 Task: For heading  Tahoma with underline.  font size for heading20,  'Change the font style of data to'Arial.  and font size to 12,  Change the alignment of both headline & data to Align left.  In the sheet  EvaluationDailySales_Report
Action: Mouse moved to (66, 103)
Screenshot: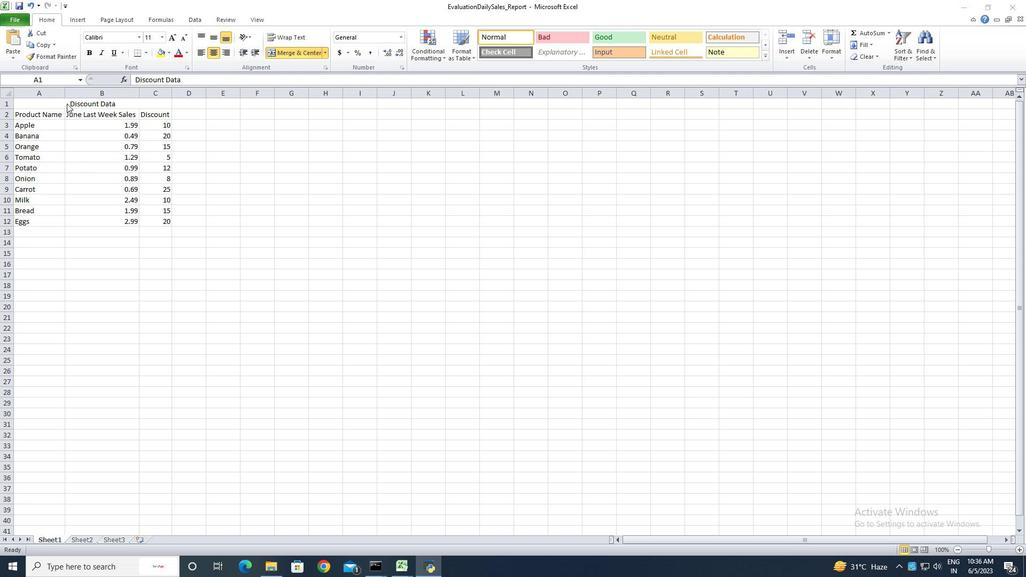 
Action: Mouse pressed left at (66, 103)
Screenshot: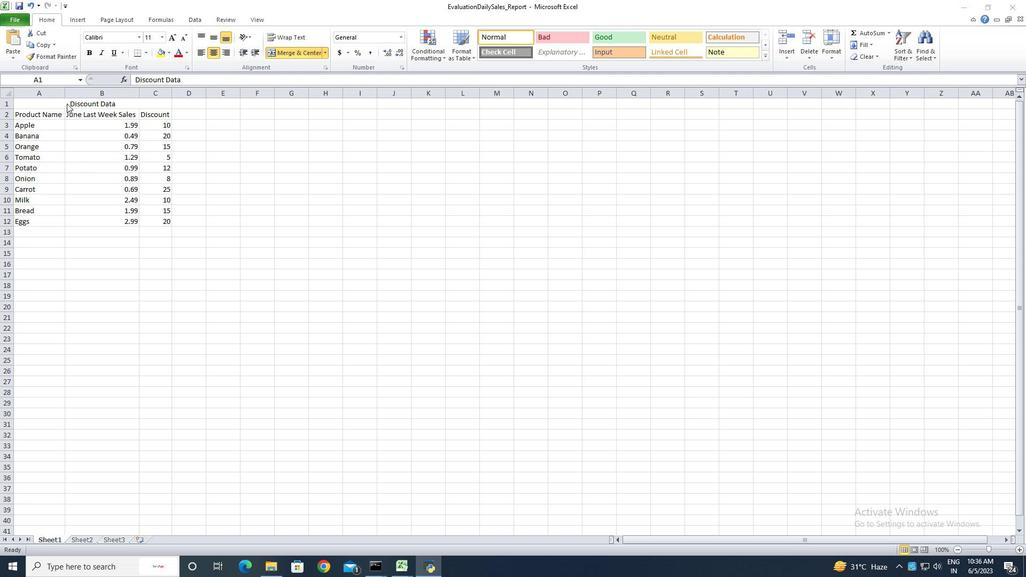 
Action: Mouse moved to (141, 37)
Screenshot: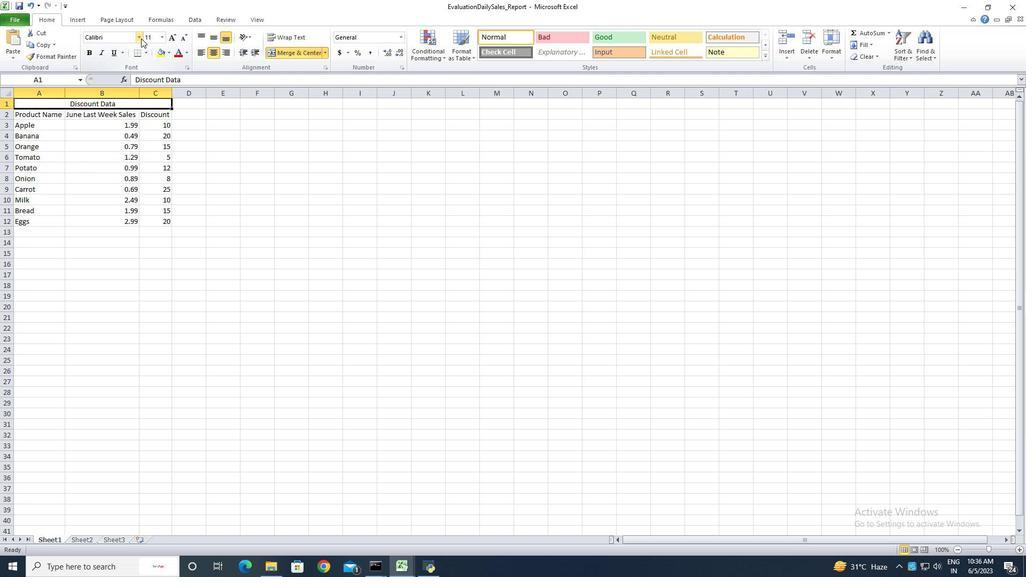
Action: Mouse pressed left at (141, 37)
Screenshot: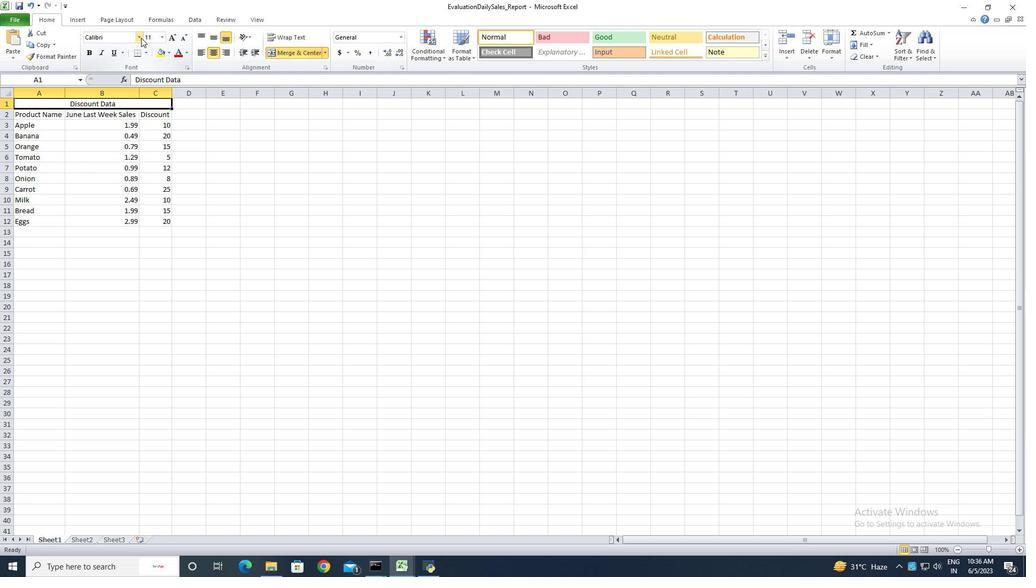 
Action: Key pressed <Key.shift>Tahoma
Screenshot: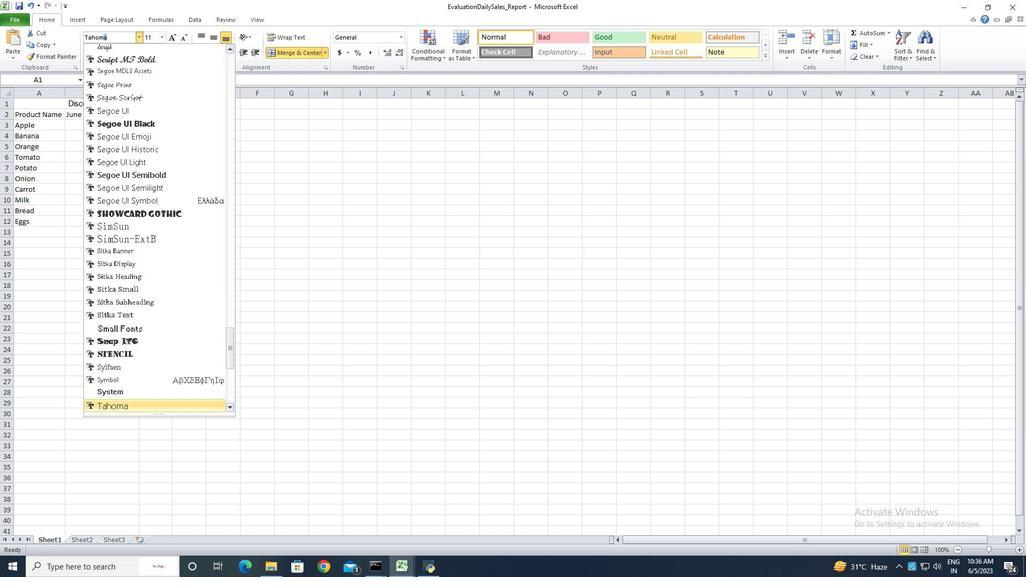 
Action: Mouse moved to (136, 408)
Screenshot: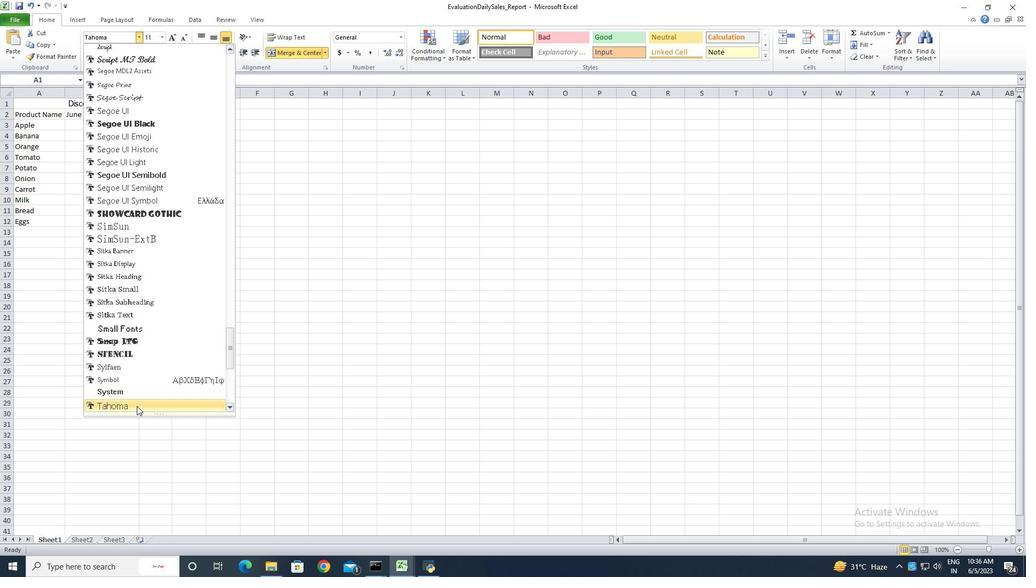 
Action: Mouse pressed left at (136, 408)
Screenshot: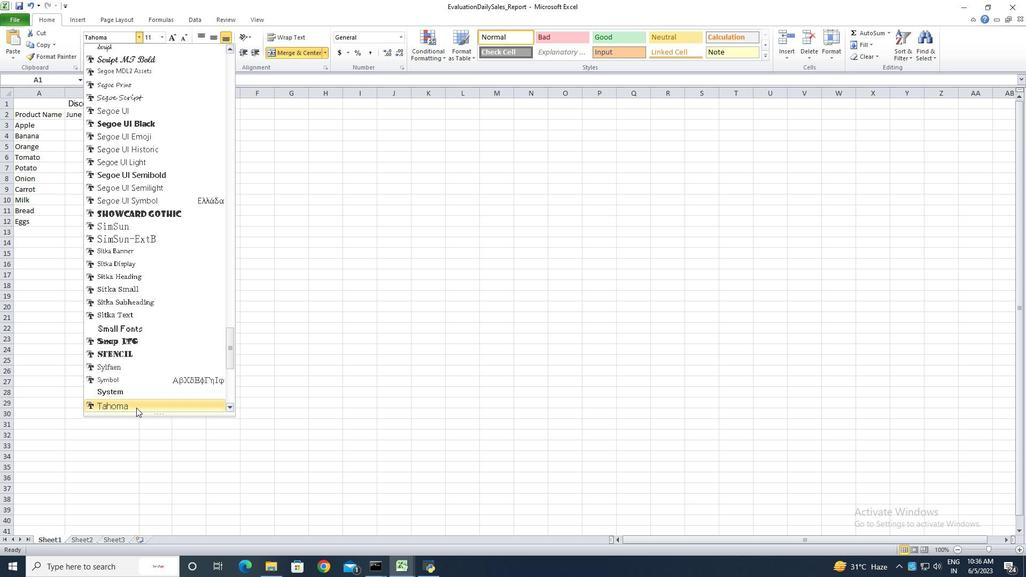 
Action: Mouse moved to (112, 54)
Screenshot: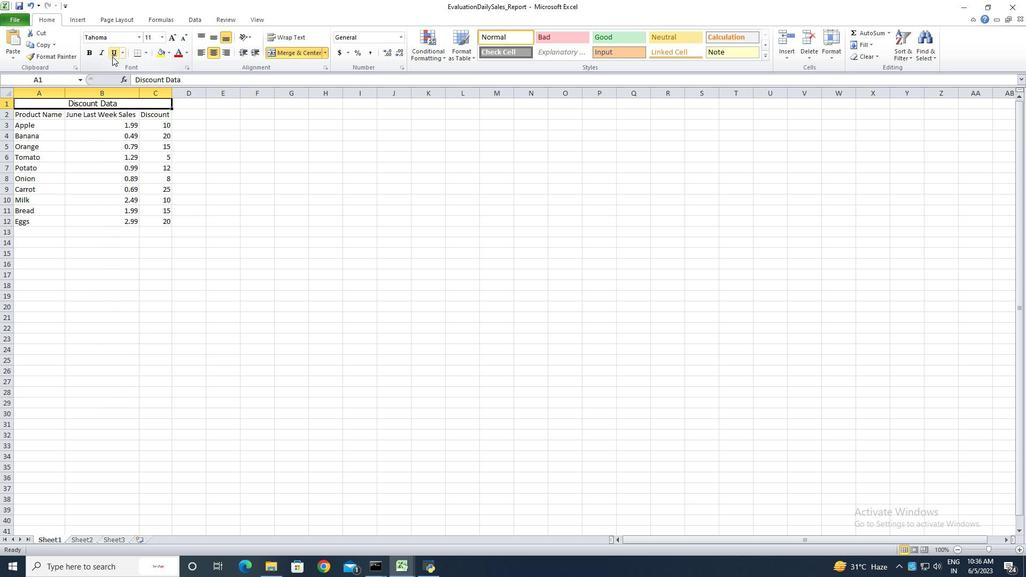 
Action: Mouse pressed left at (112, 54)
Screenshot: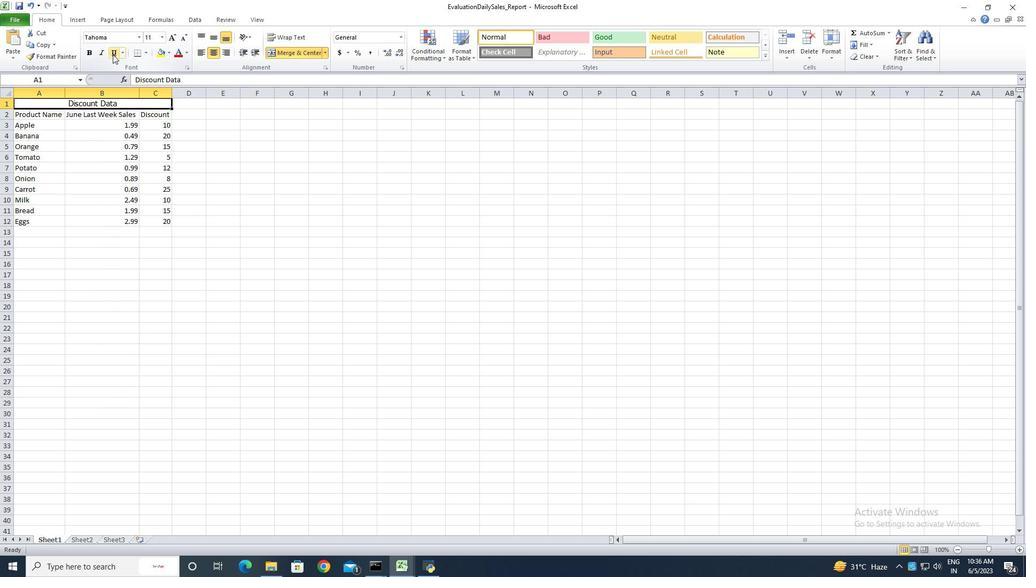 
Action: Mouse moved to (173, 36)
Screenshot: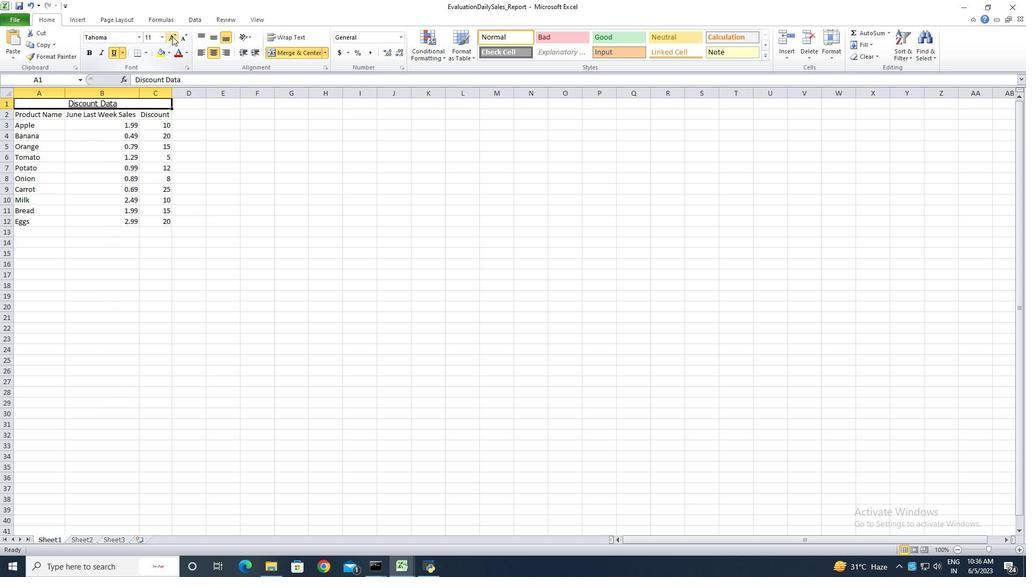 
Action: Mouse pressed left at (173, 36)
Screenshot: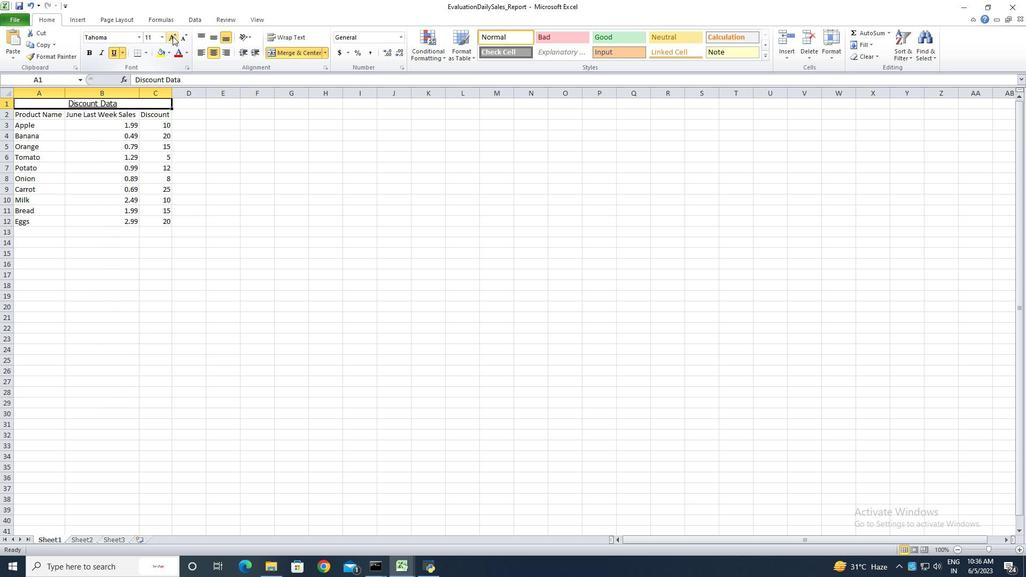
Action: Mouse pressed left at (173, 36)
Screenshot: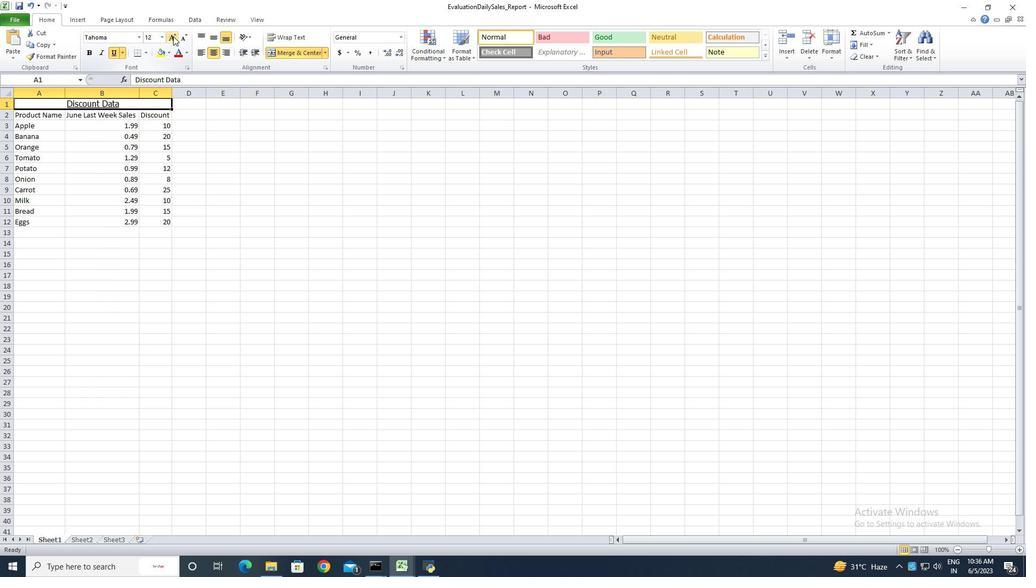 
Action: Mouse pressed left at (173, 36)
Screenshot: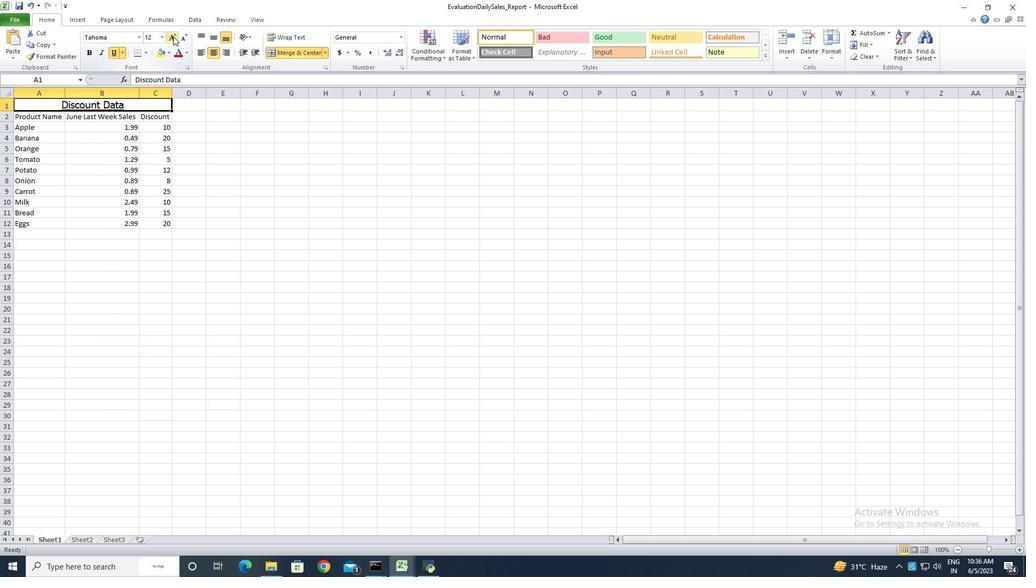 
Action: Mouse pressed left at (173, 36)
Screenshot: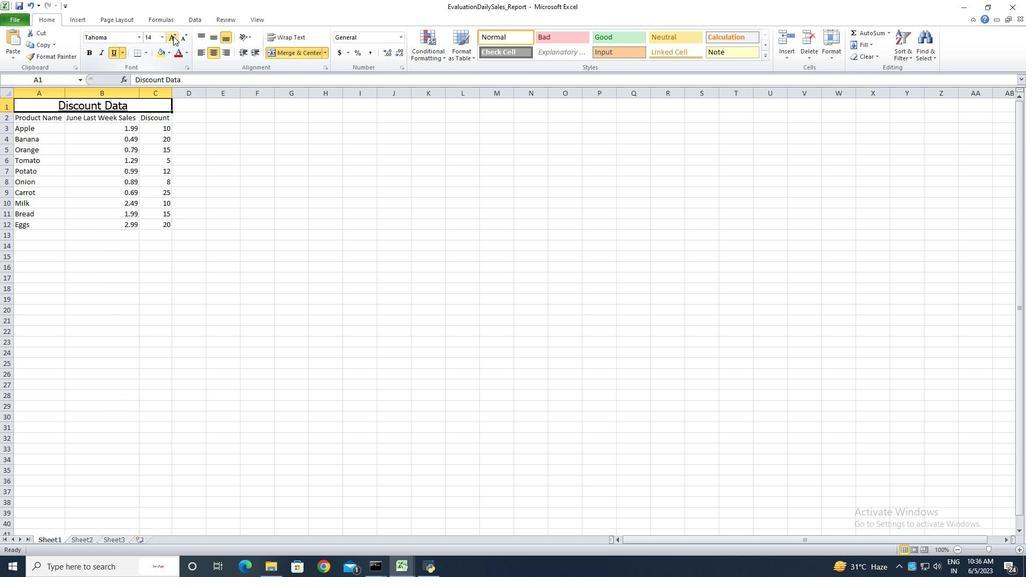 
Action: Mouse pressed left at (173, 36)
Screenshot: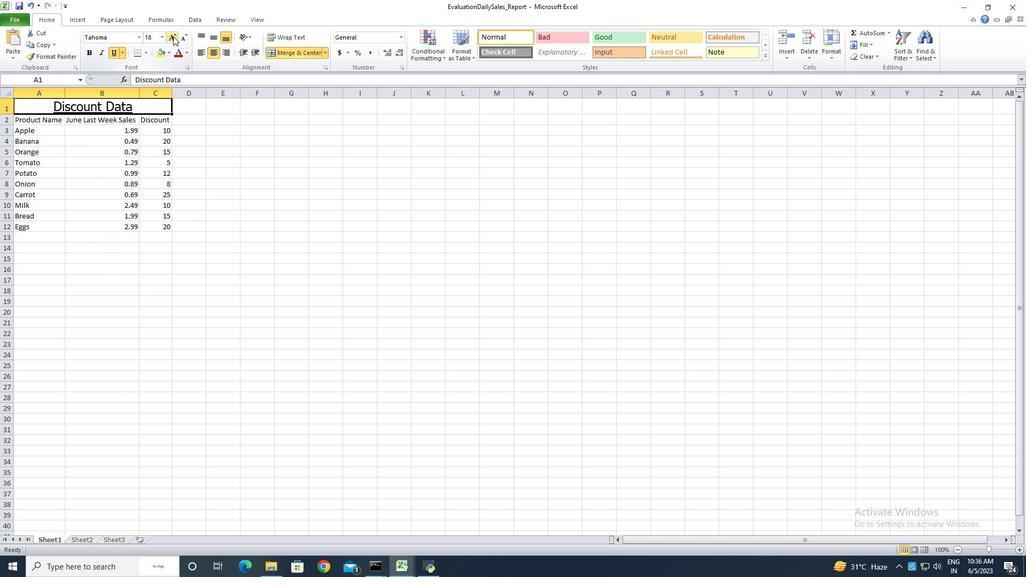 
Action: Mouse moved to (33, 123)
Screenshot: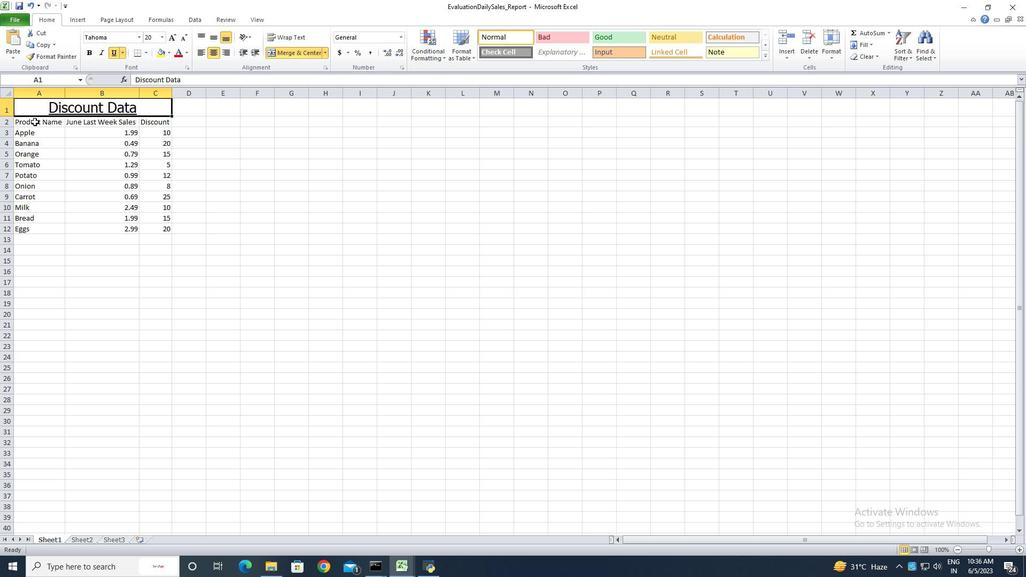 
Action: Mouse pressed left at (33, 123)
Screenshot: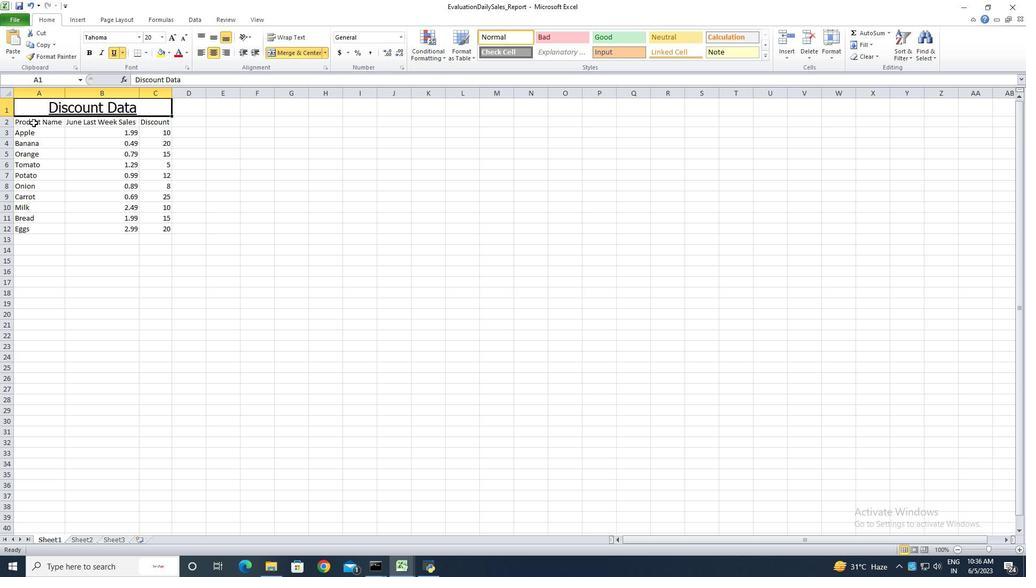 
Action: Mouse moved to (140, 36)
Screenshot: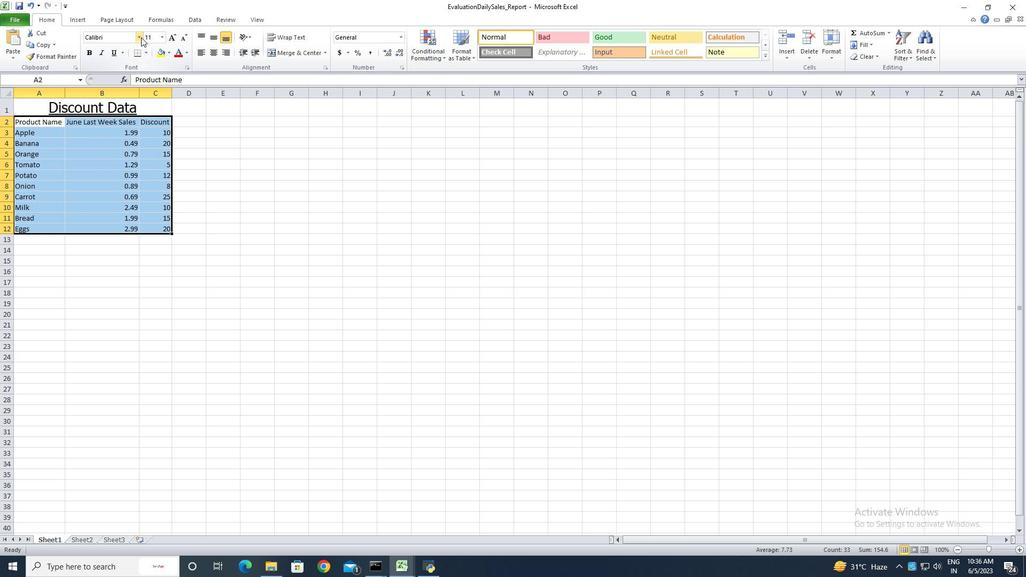 
Action: Mouse pressed left at (140, 36)
Screenshot: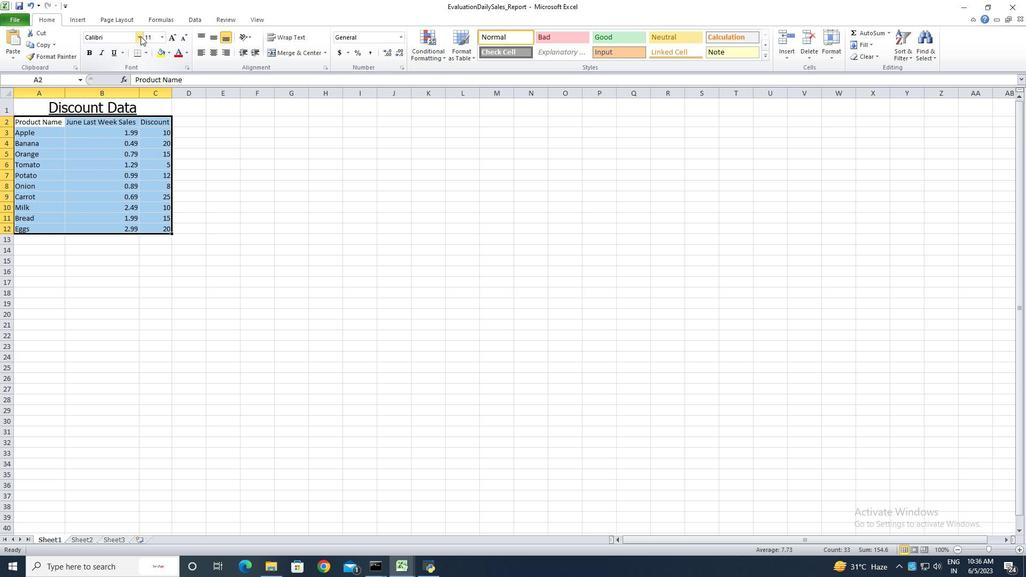 
Action: Mouse moved to (125, 126)
Screenshot: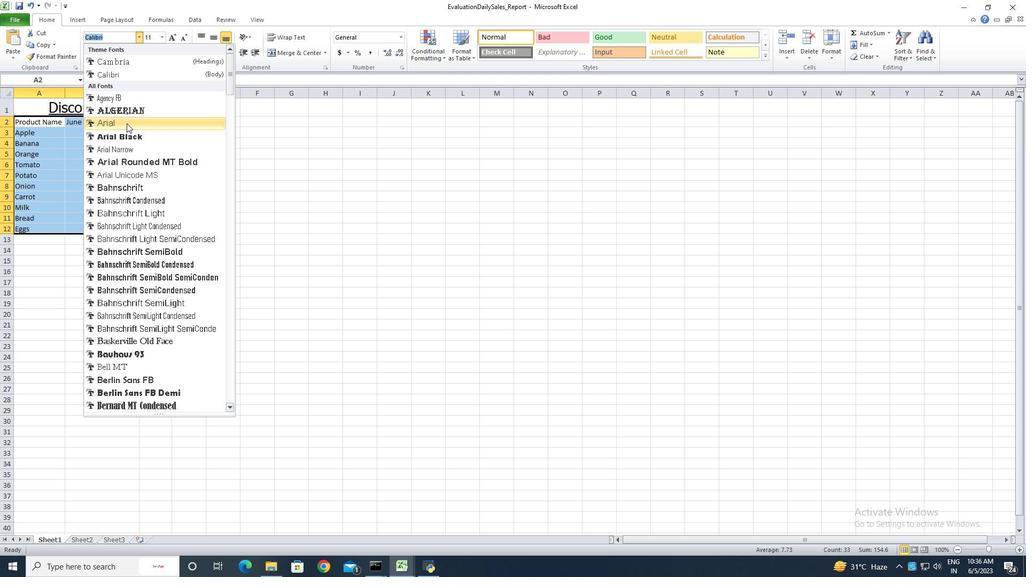 
Action: Mouse pressed left at (125, 126)
Screenshot: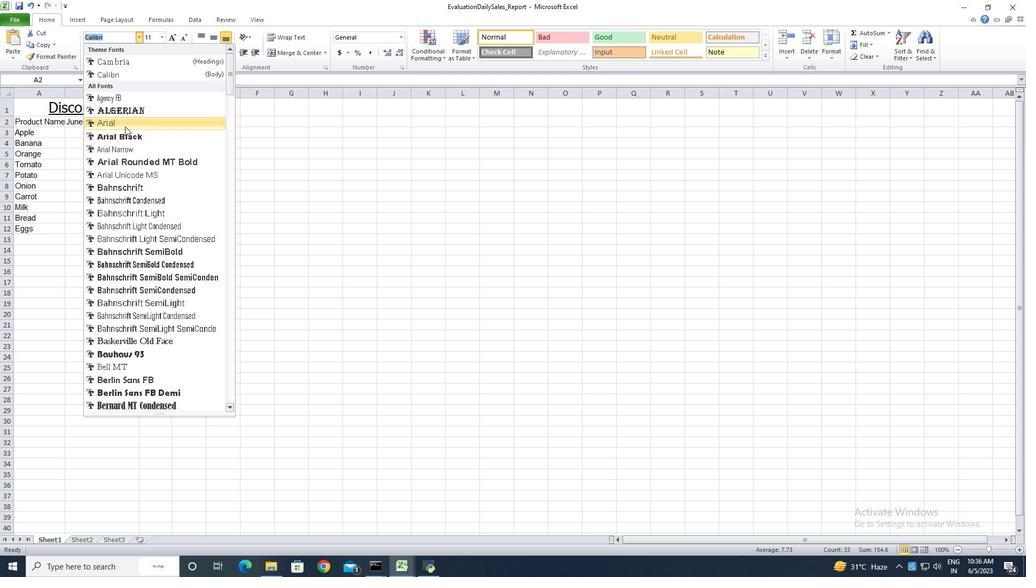 
Action: Mouse moved to (173, 33)
Screenshot: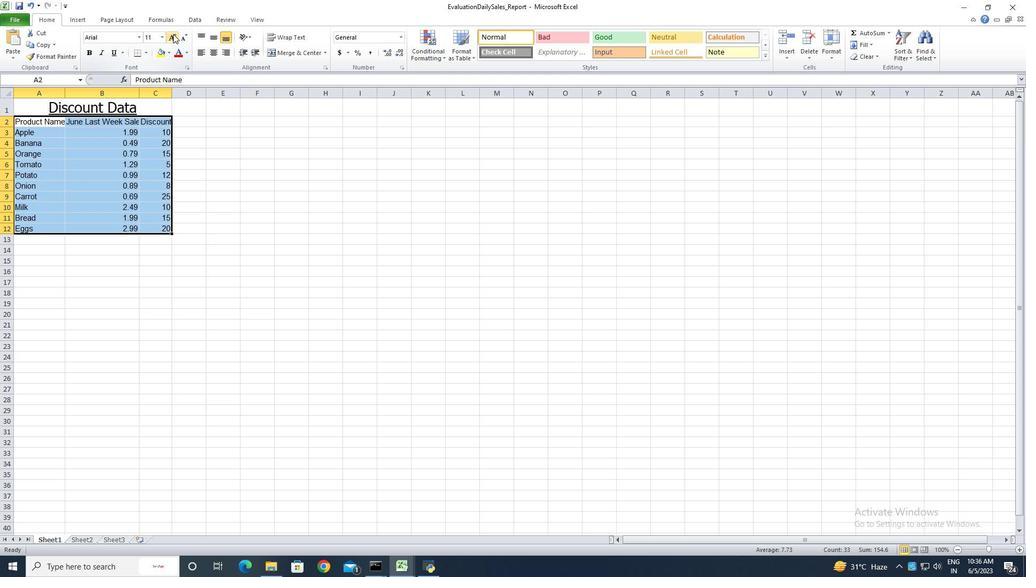 
Action: Mouse pressed left at (173, 33)
Screenshot: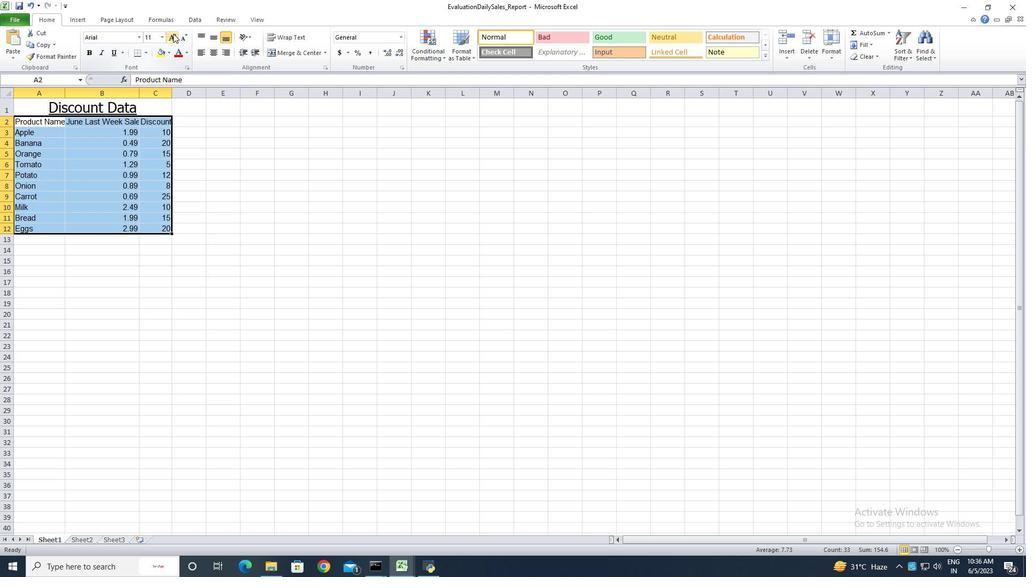 
Action: Mouse moved to (183, 275)
Screenshot: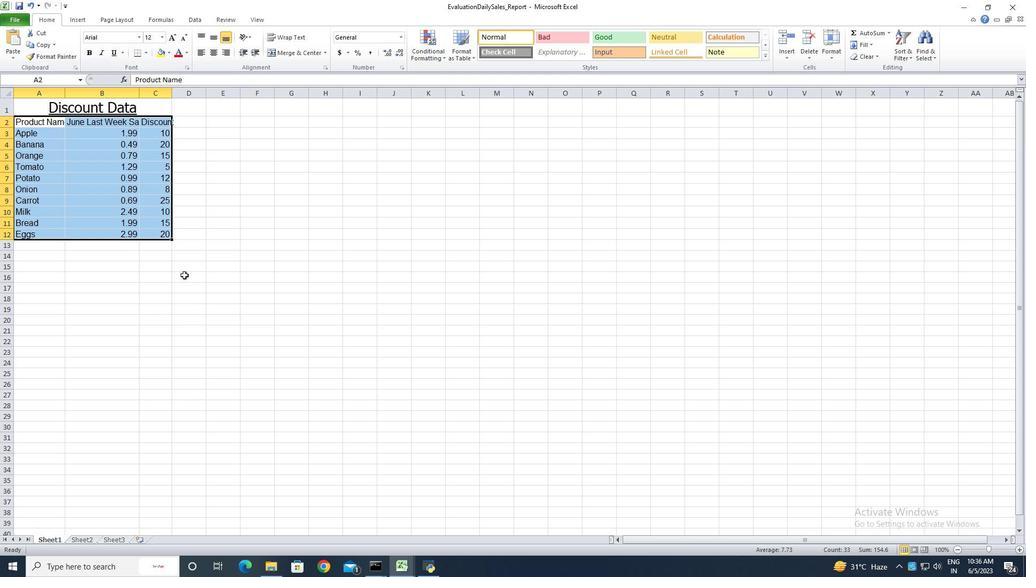 
Action: Mouse pressed left at (183, 275)
Screenshot: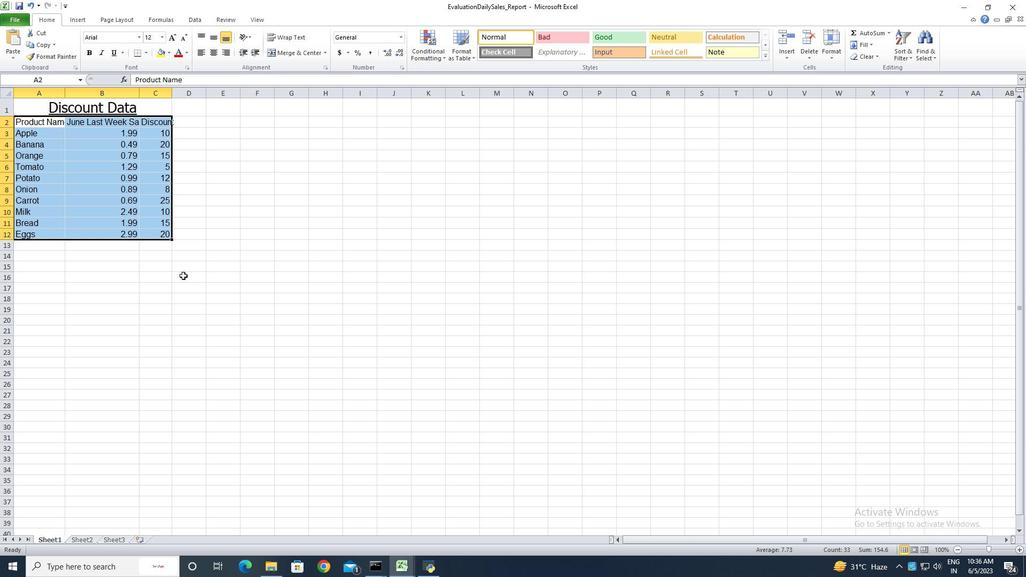 
Action: Mouse moved to (64, 97)
Screenshot: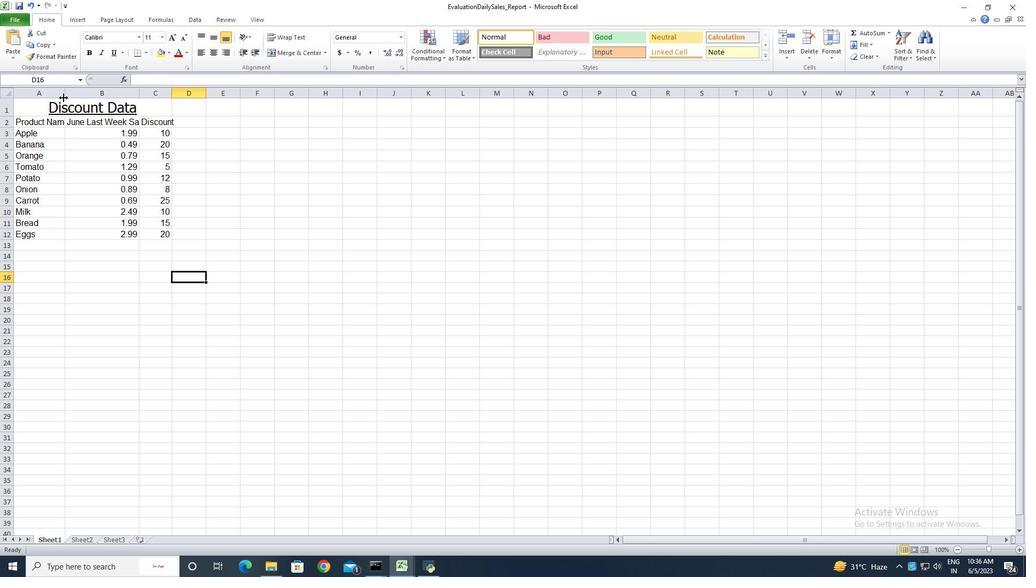 
Action: Mouse pressed left at (64, 97)
Screenshot: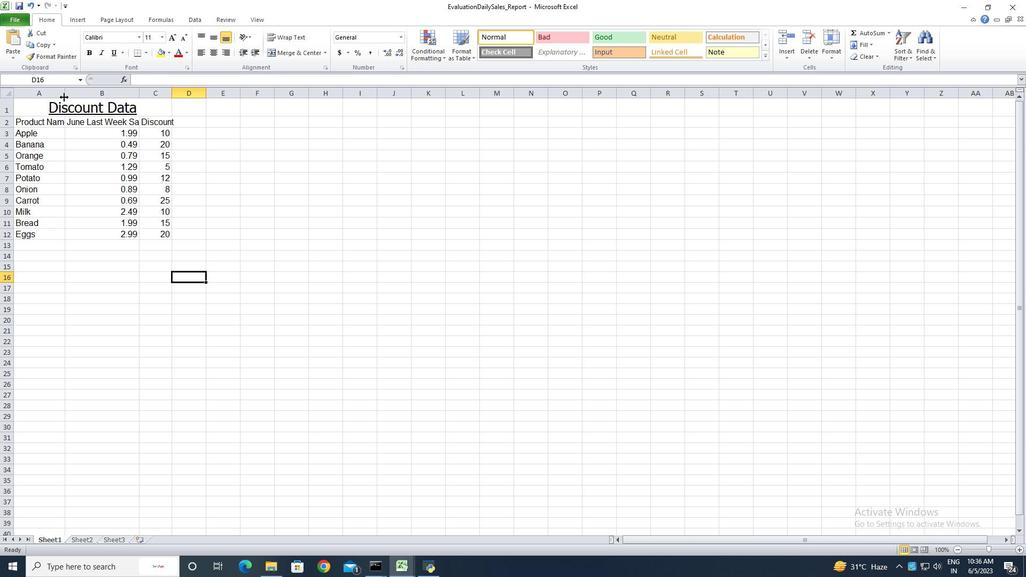 
Action: Mouse pressed left at (64, 97)
Screenshot: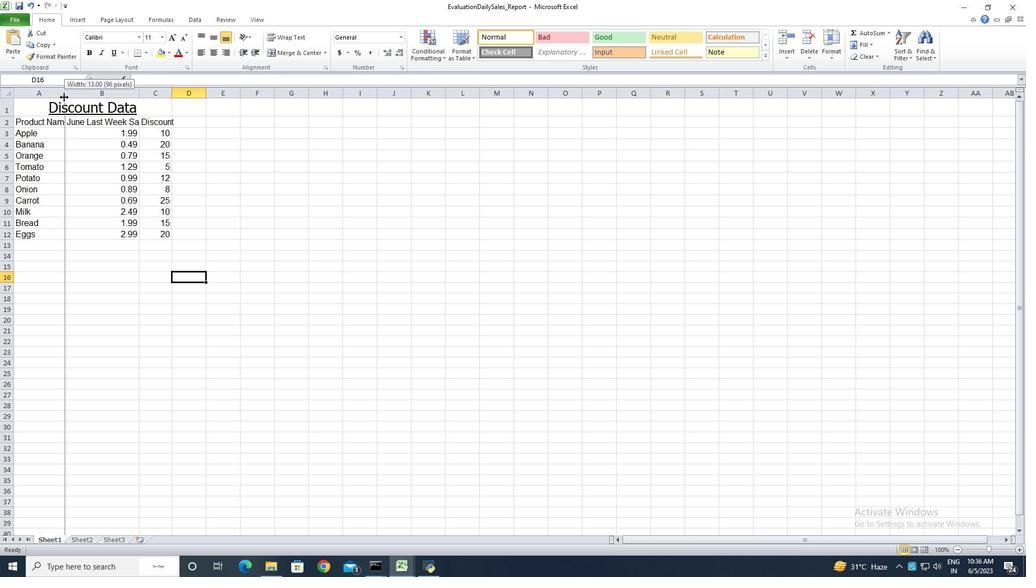 
Action: Mouse moved to (147, 95)
Screenshot: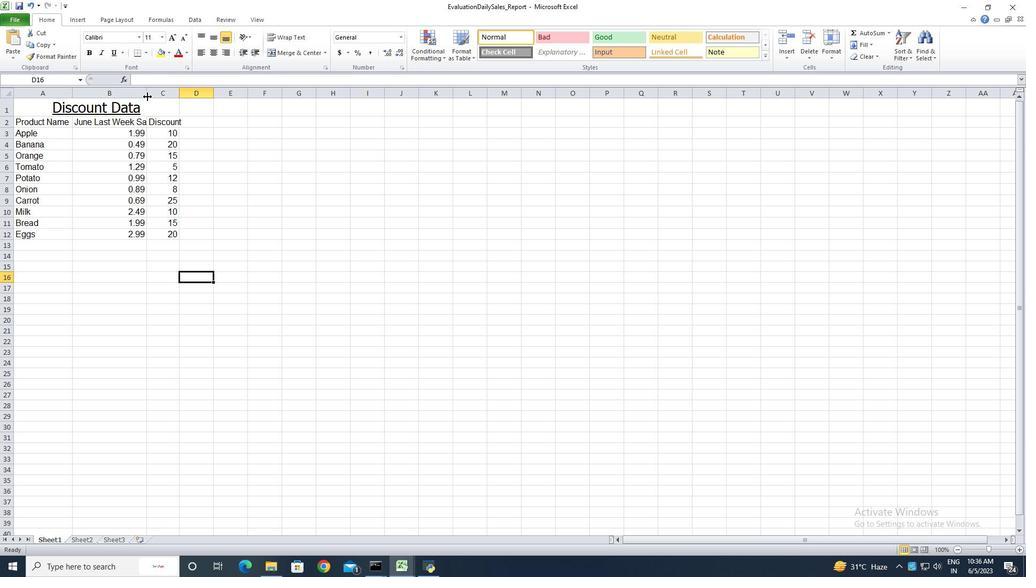 
Action: Mouse pressed left at (147, 95)
Screenshot: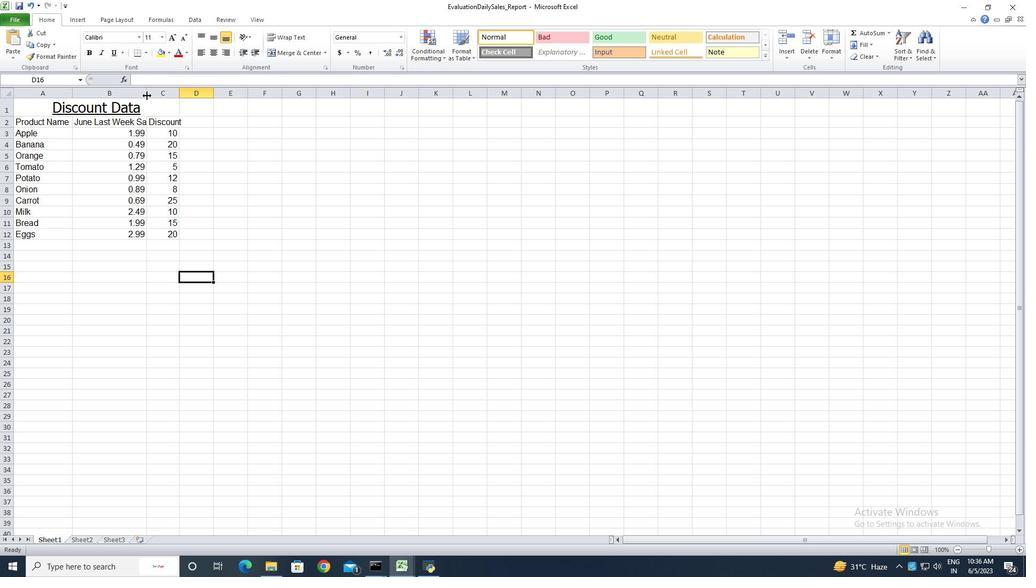 
Action: Mouse pressed left at (147, 95)
Screenshot: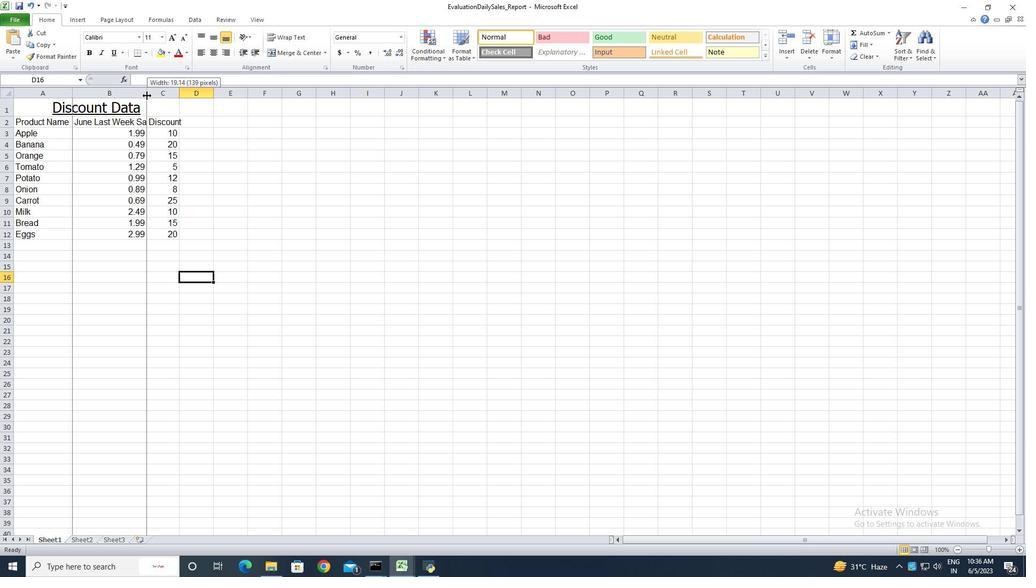 
Action: Mouse moved to (194, 97)
Screenshot: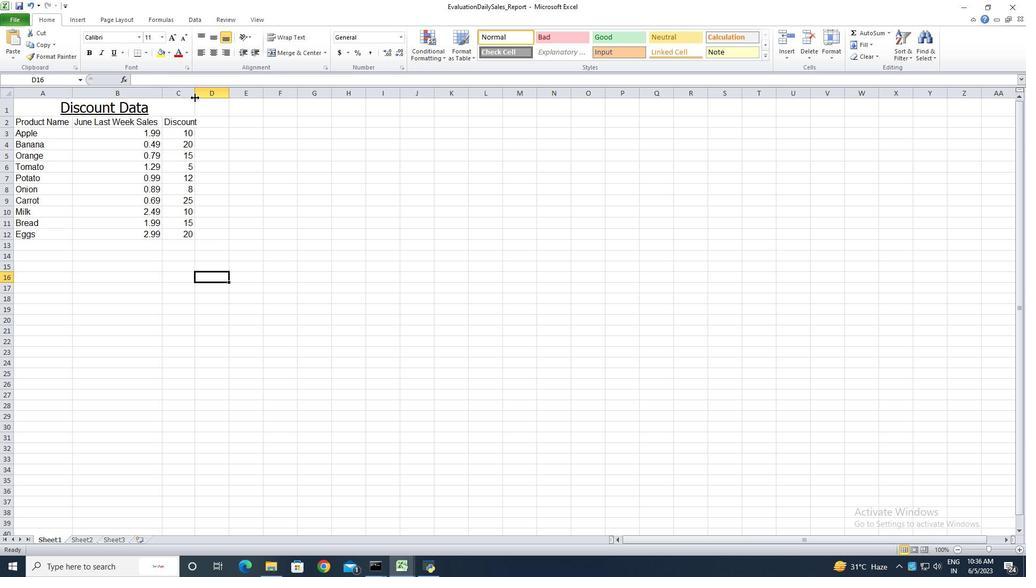 
Action: Mouse pressed left at (194, 97)
Screenshot: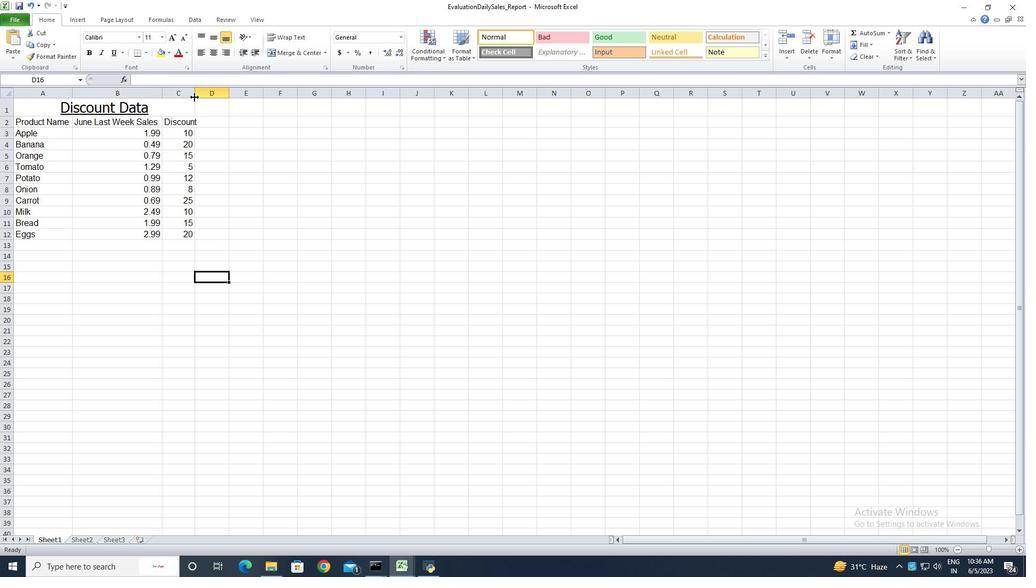 
Action: Mouse pressed left at (194, 97)
Screenshot: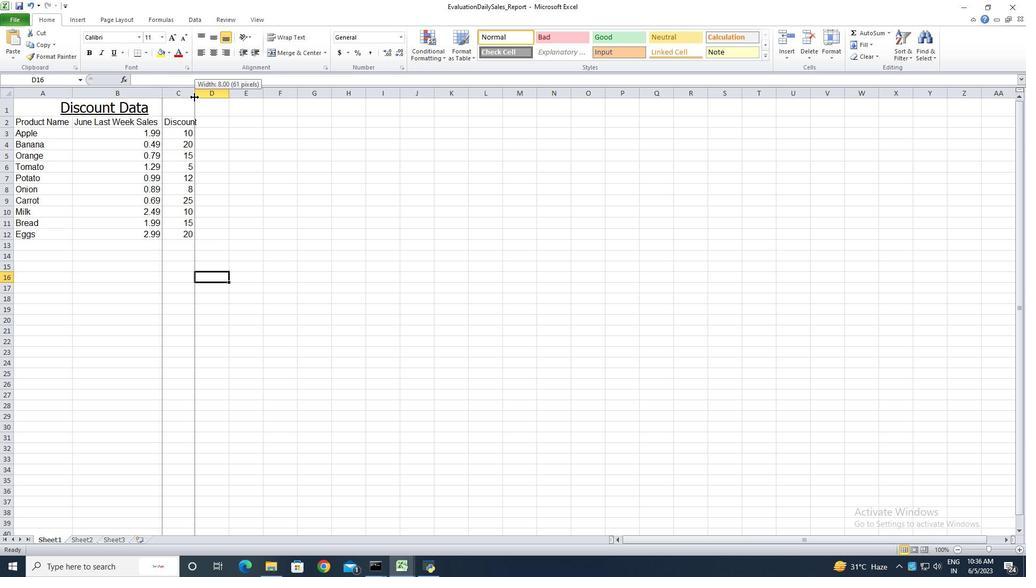 
Action: Mouse moved to (39, 108)
Screenshot: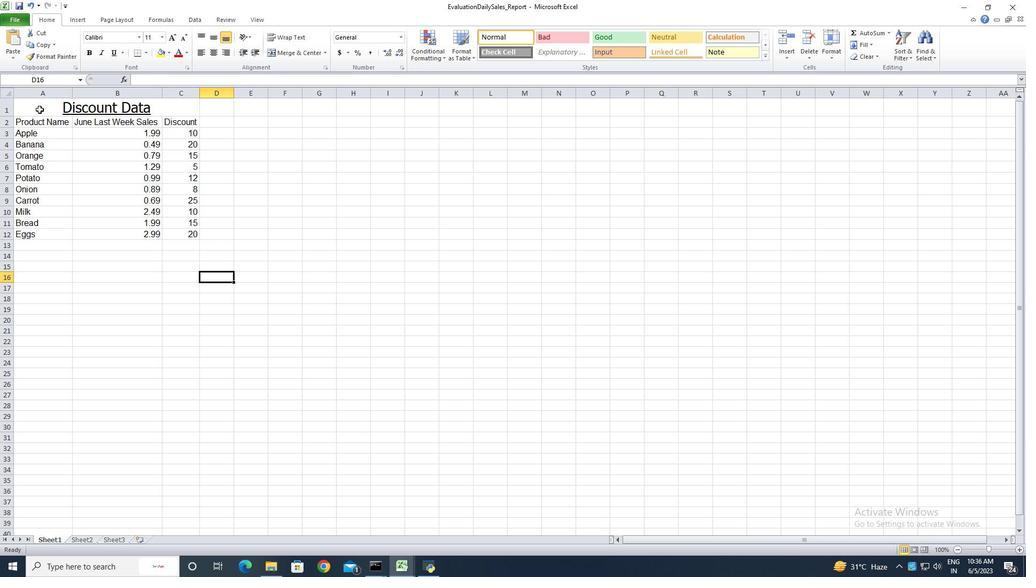 
Action: Mouse pressed left at (39, 108)
Screenshot: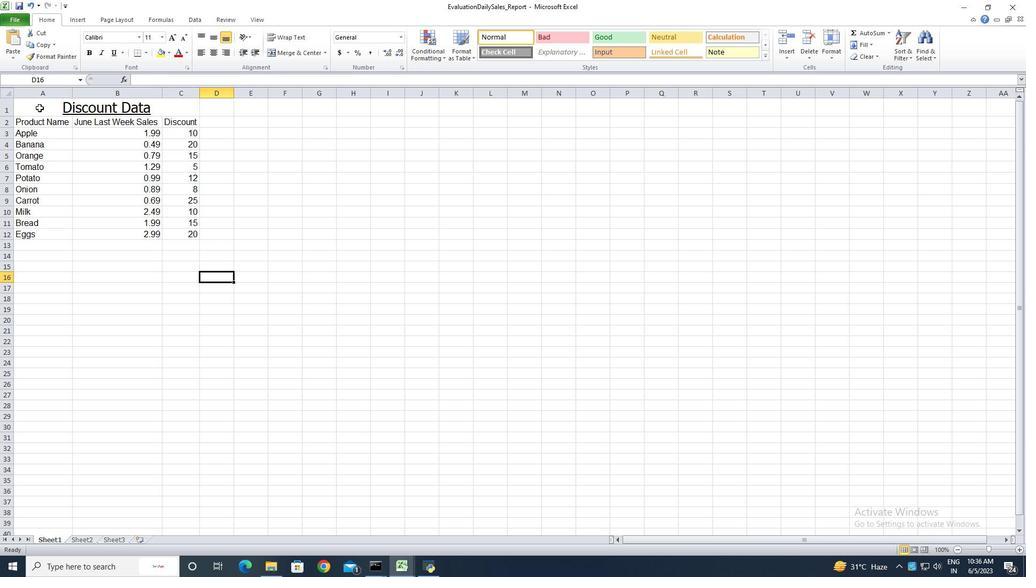 
Action: Mouse moved to (197, 54)
Screenshot: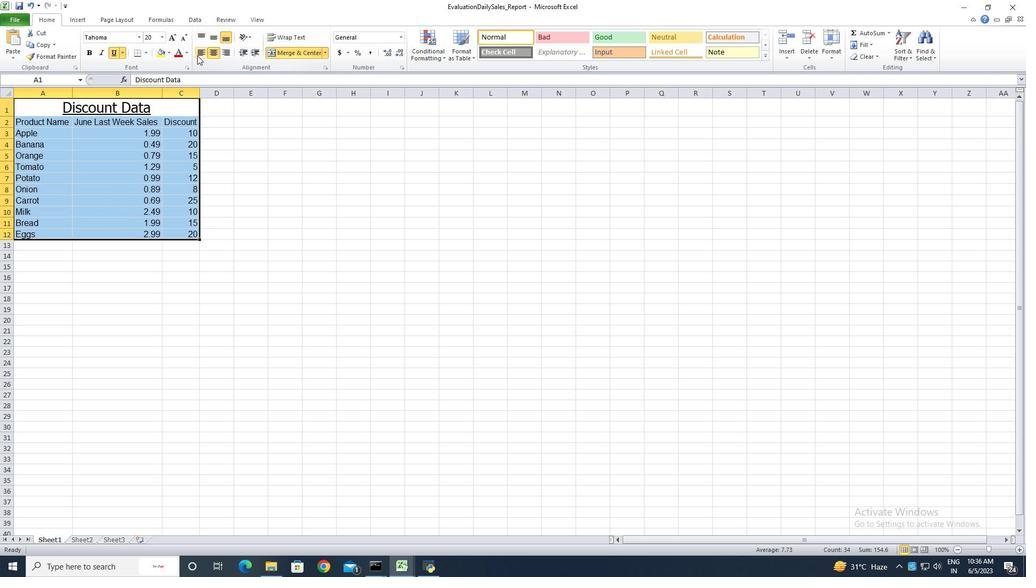 
Action: Mouse pressed left at (197, 54)
Screenshot: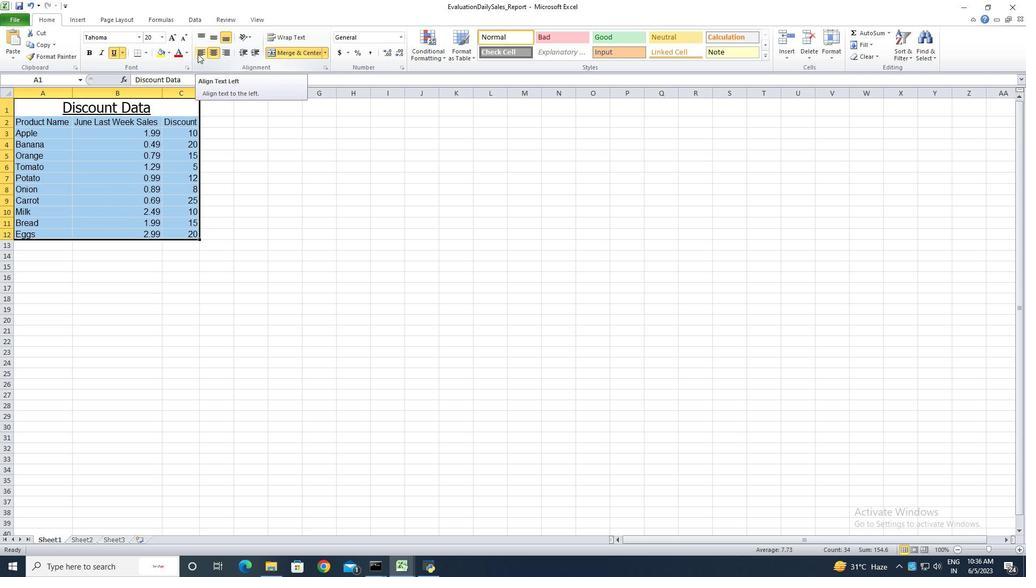 
Action: Mouse moved to (214, 273)
Screenshot: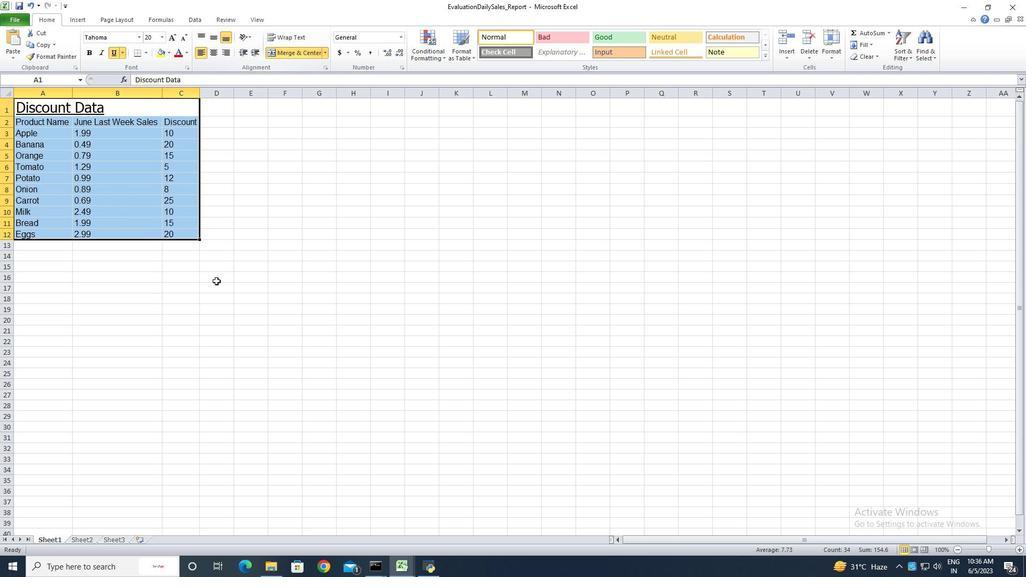 
Action: Mouse pressed left at (214, 273)
Screenshot: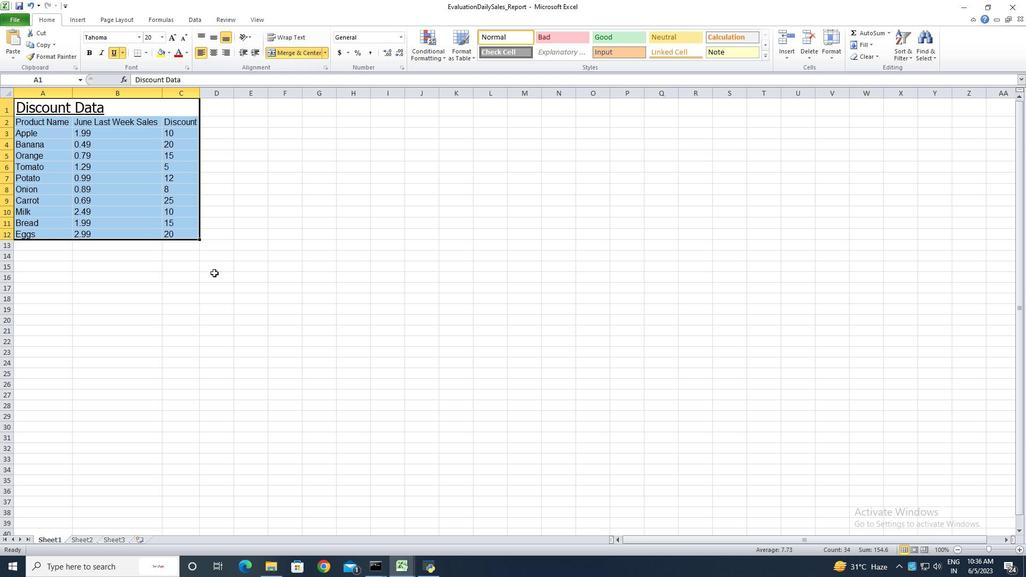 
Action: Key pressed ctrl+S<'\x13'><'\x13'><'\x13'>
Screenshot: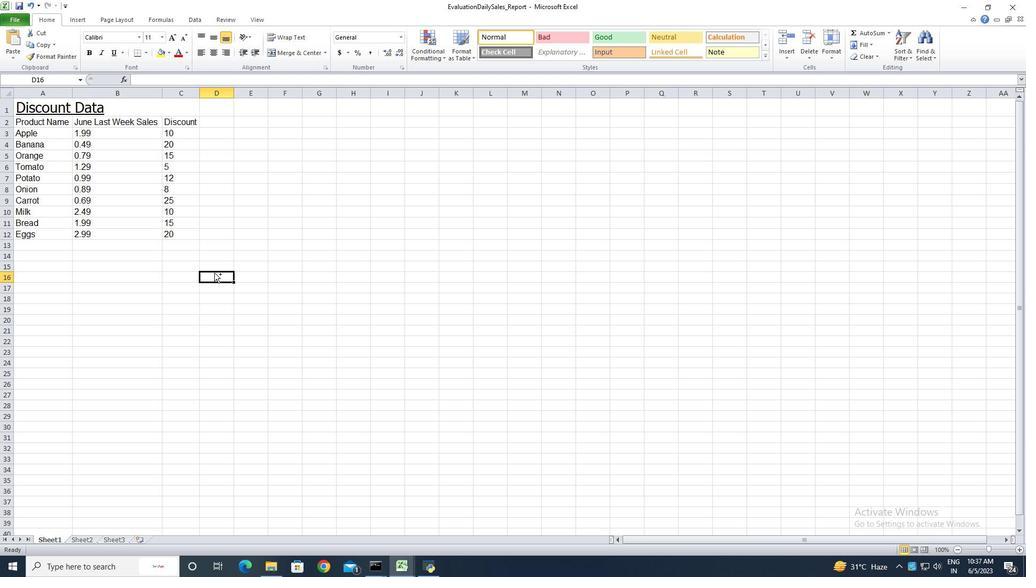 
